 Task: Assign in the project Trailblazer the issue 'Create a new online platform for online fashion design courses with advanced virtual try-on and 3D modeling features' to the sprint 'QA Quest'.
Action: Mouse moved to (1085, 471)
Screenshot: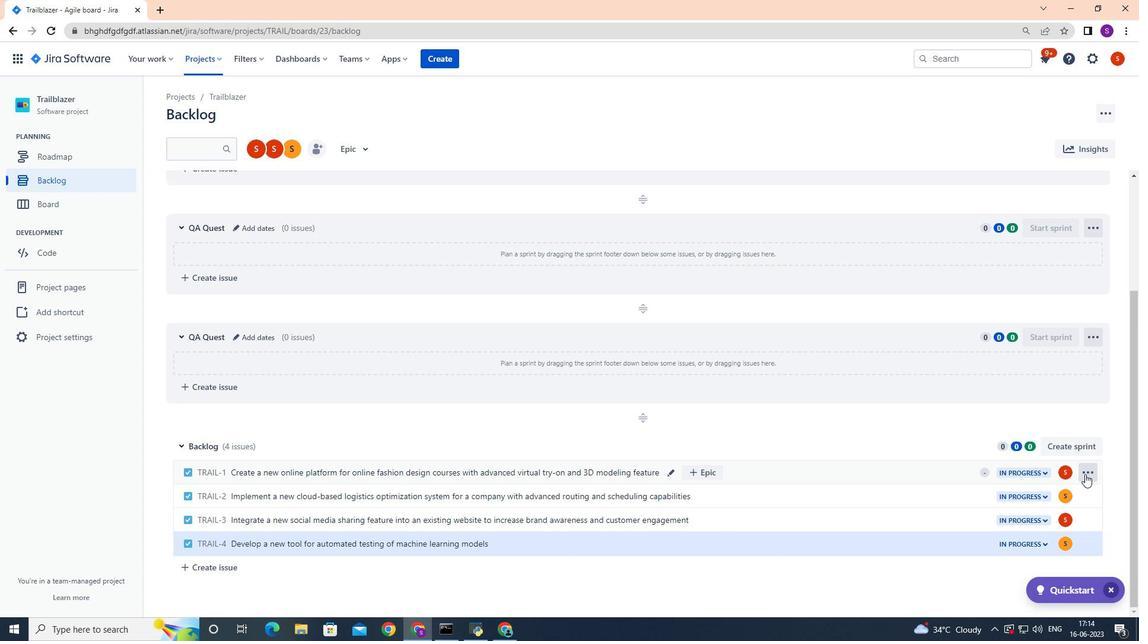 
Action: Mouse pressed left at (1085, 471)
Screenshot: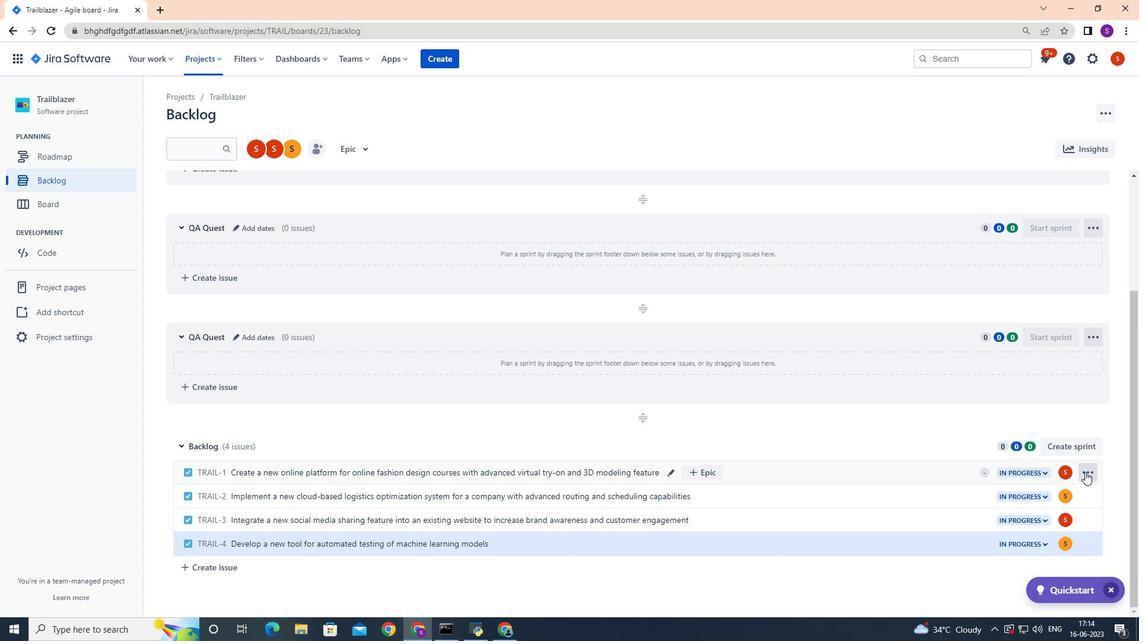 
Action: Mouse moved to (1060, 368)
Screenshot: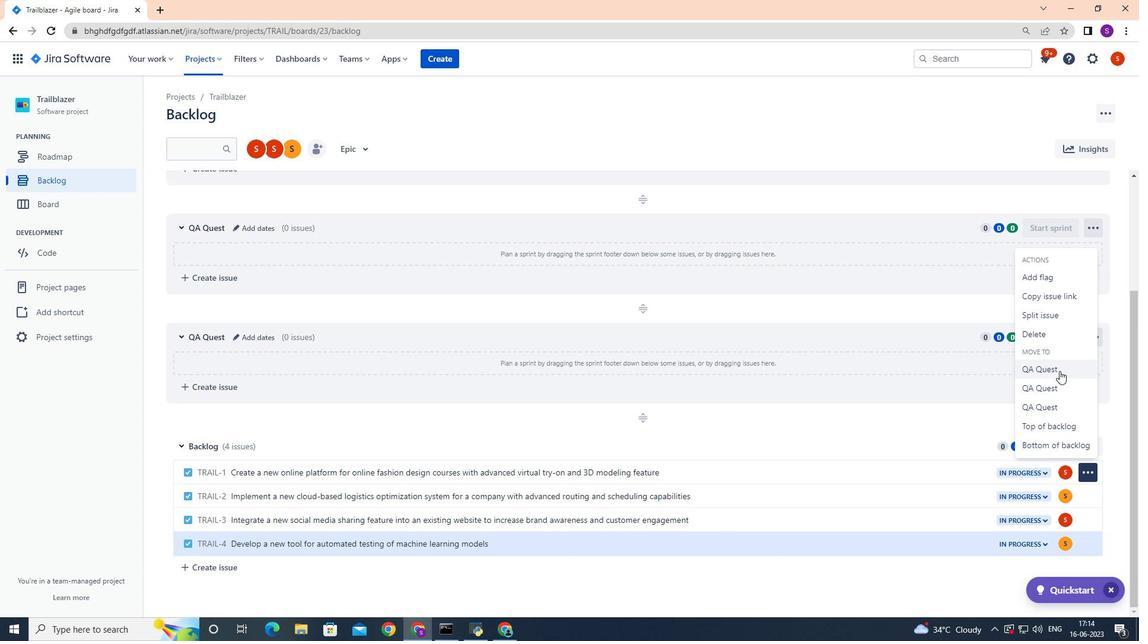 
Action: Mouse pressed left at (1060, 368)
Screenshot: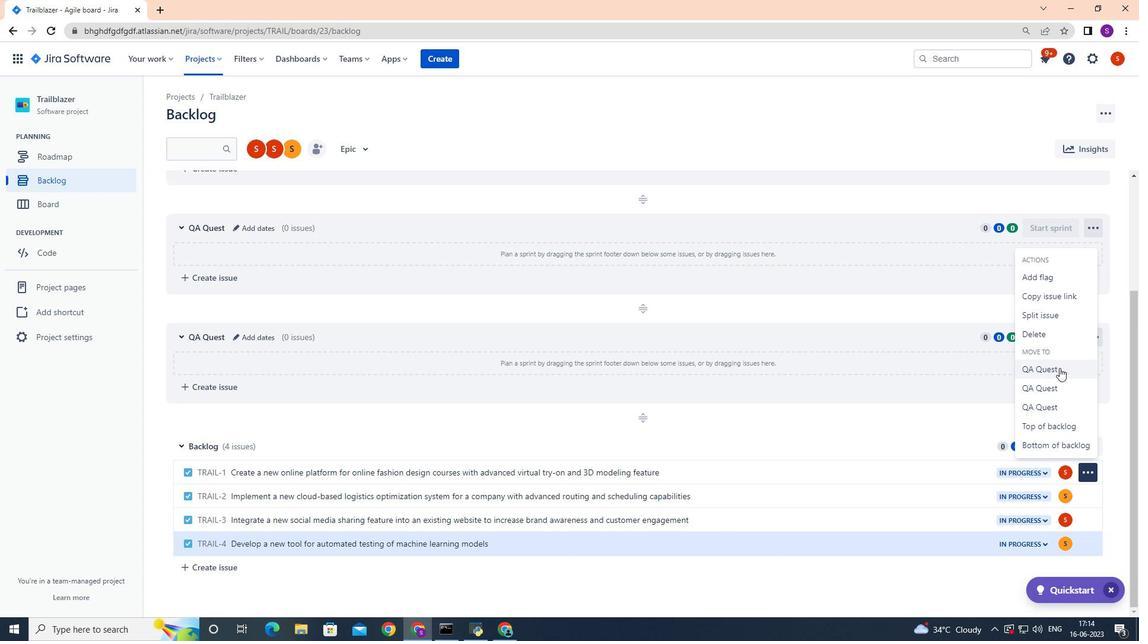 
Action: Mouse moved to (639, 419)
Screenshot: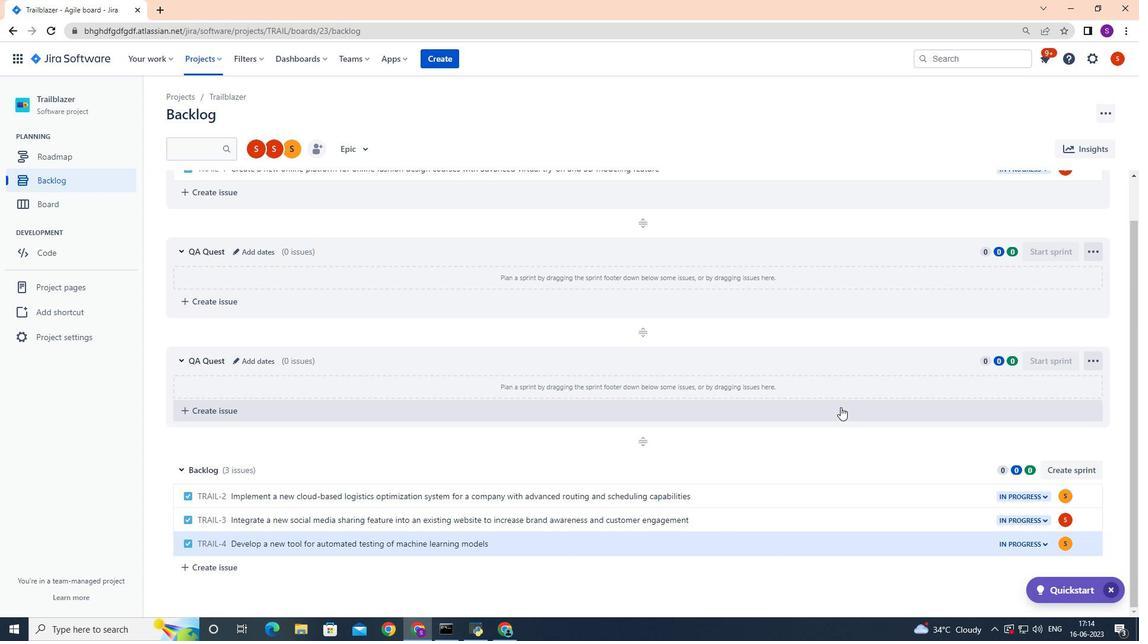 
Action: Mouse scrolled (639, 419) with delta (0, 0)
Screenshot: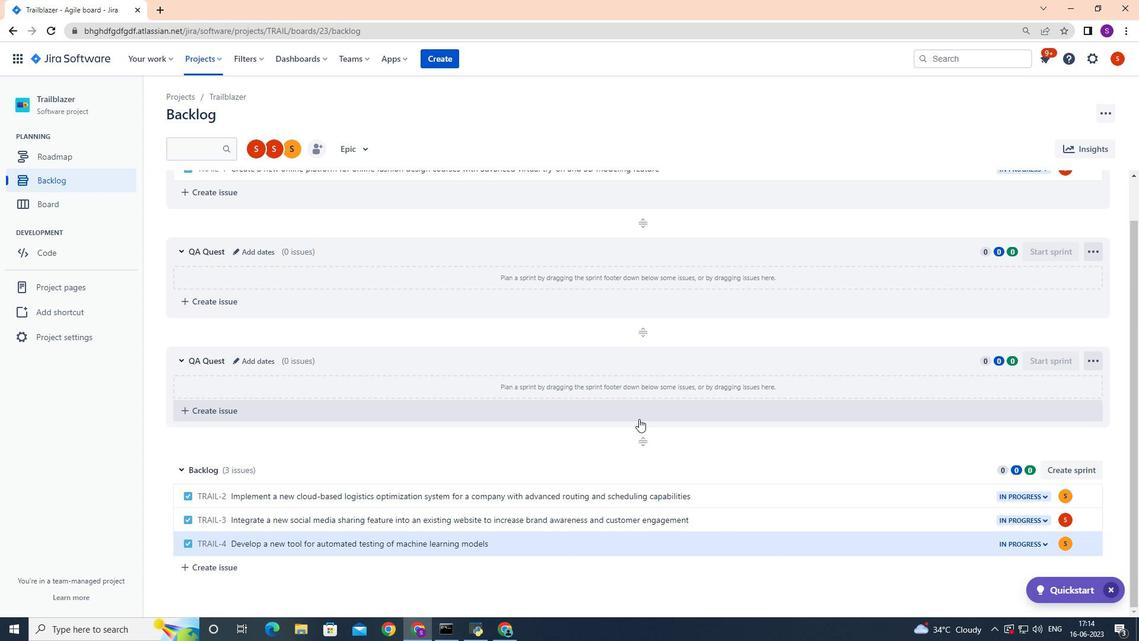 
Action: Mouse scrolled (639, 419) with delta (0, 0)
Screenshot: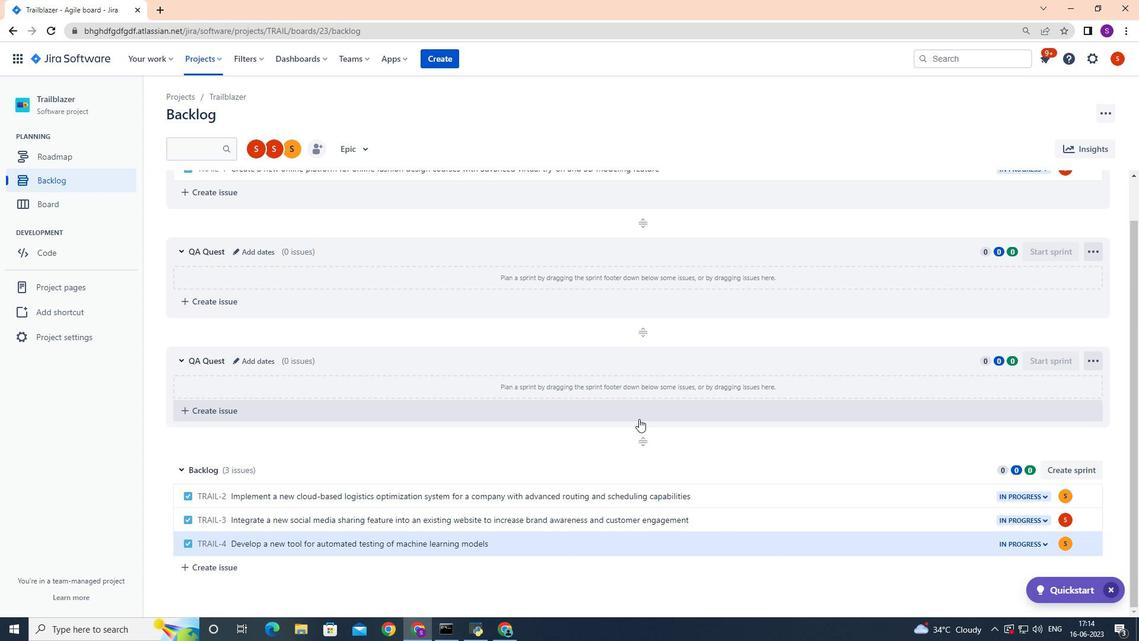 
Action: Mouse scrolled (639, 419) with delta (0, 0)
Screenshot: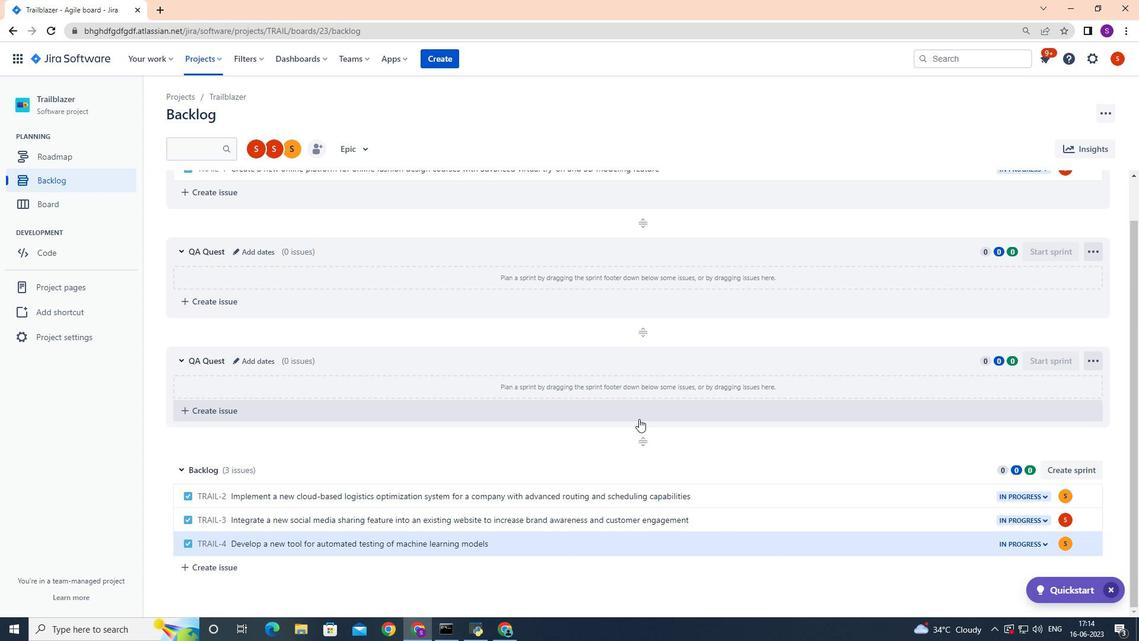 
Action: Mouse scrolled (639, 419) with delta (0, 0)
Screenshot: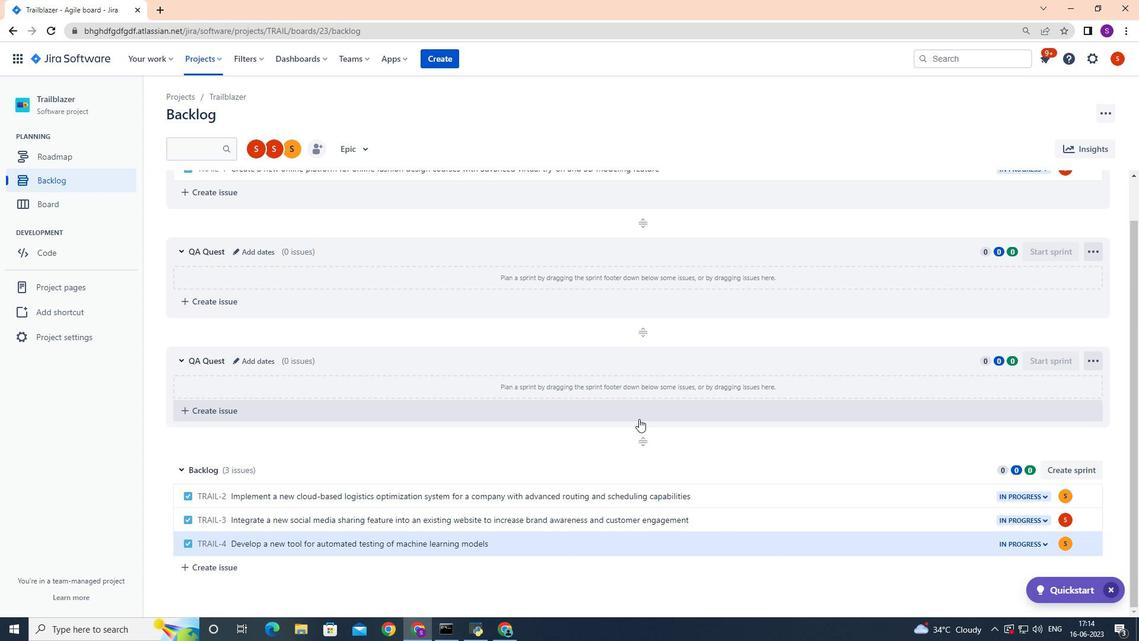 
Action: Mouse moved to (639, 419)
Screenshot: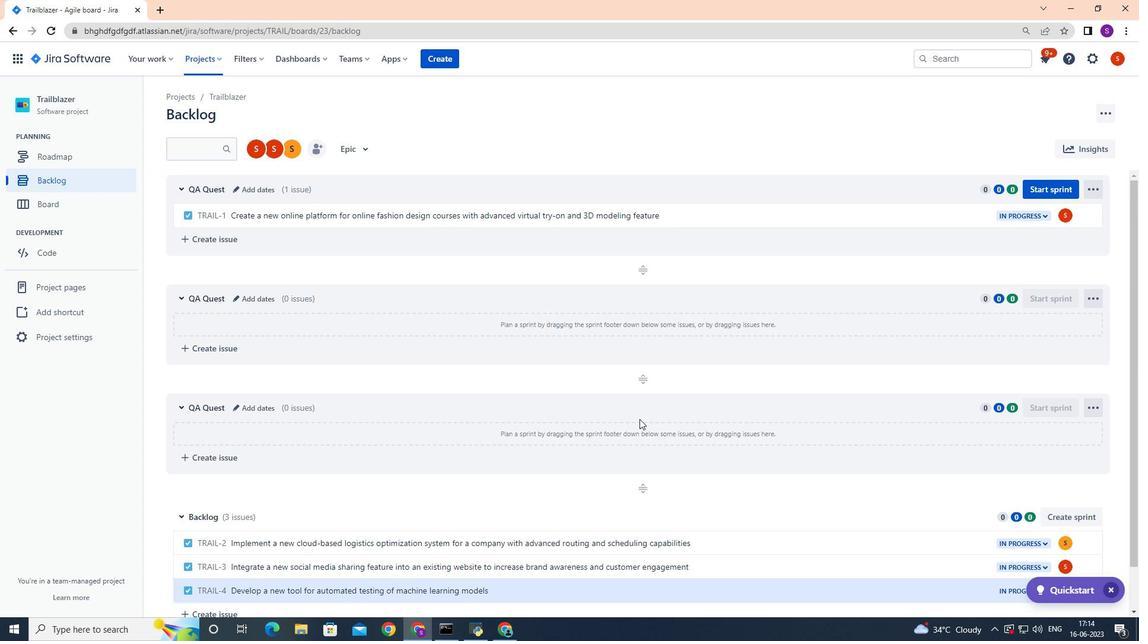
